 Task: Click the Remove button Under Select in Process Payment.
Action: Mouse moved to (98, 15)
Screenshot: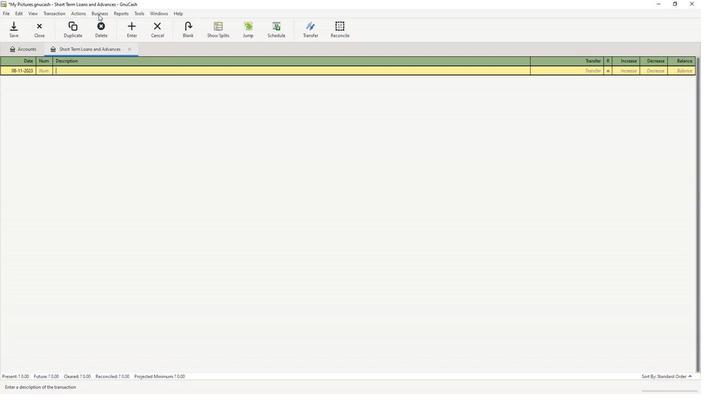 
Action: Mouse pressed left at (98, 15)
Screenshot: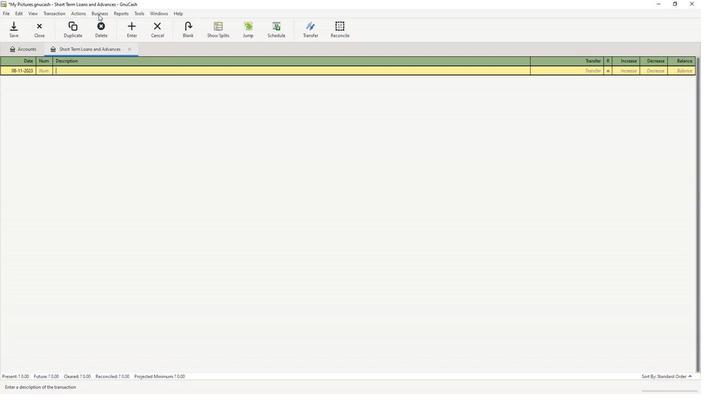
Action: Mouse moved to (103, 23)
Screenshot: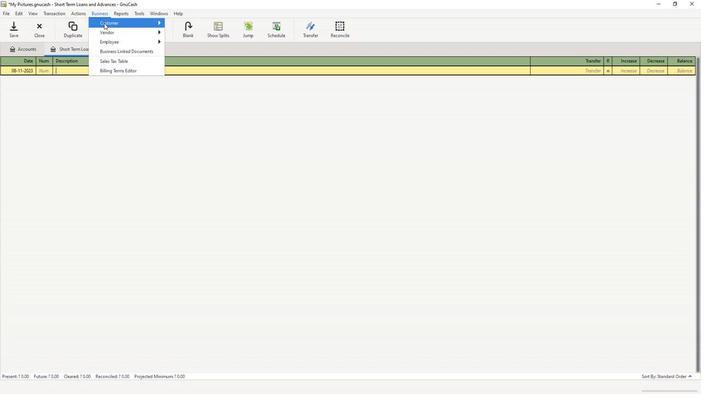 
Action: Mouse pressed left at (103, 23)
Screenshot: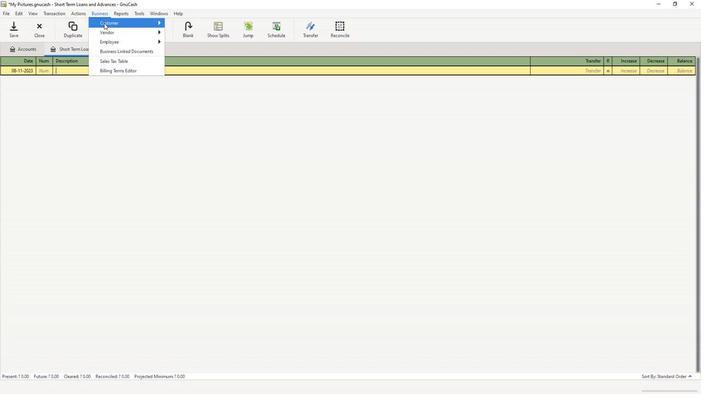 
Action: Mouse moved to (194, 89)
Screenshot: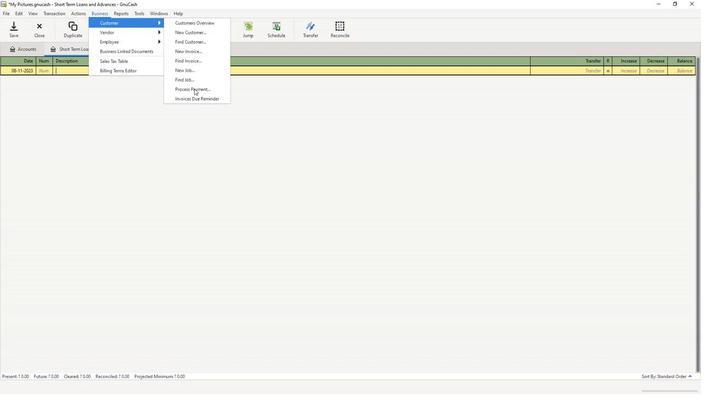 
Action: Mouse pressed left at (194, 89)
Screenshot: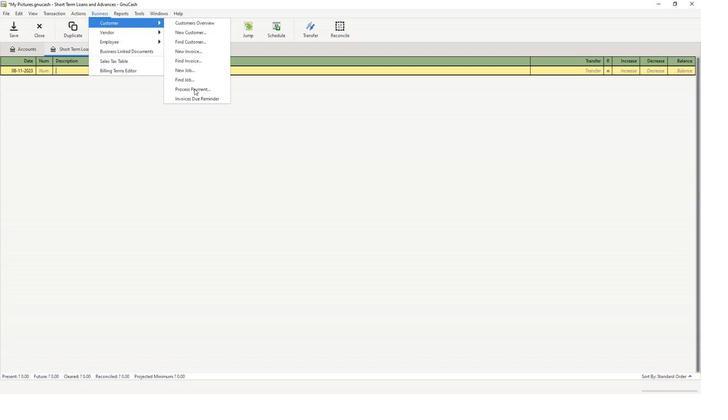 
Action: Mouse moved to (275, 121)
Screenshot: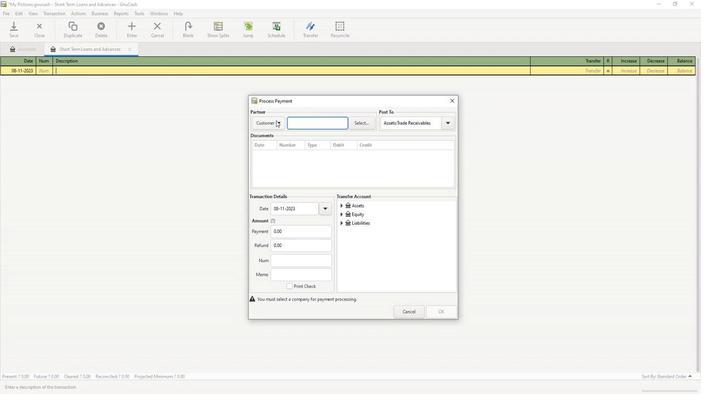 
Action: Mouse pressed left at (275, 121)
Screenshot: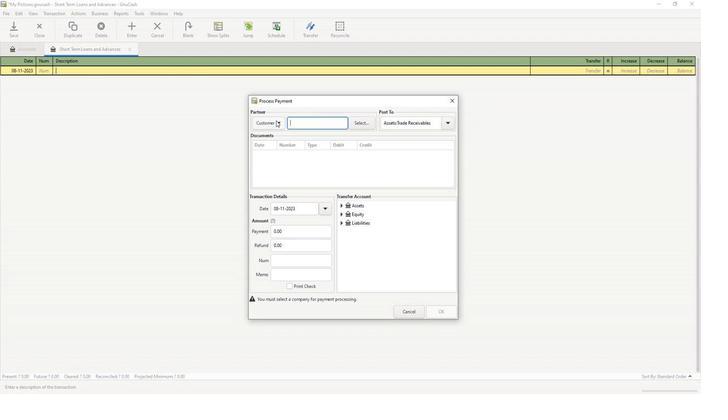 
Action: Mouse moved to (271, 151)
Screenshot: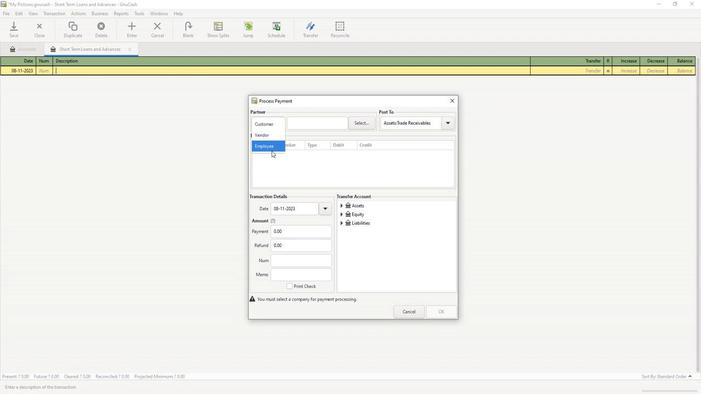 
Action: Mouse pressed left at (271, 151)
Screenshot: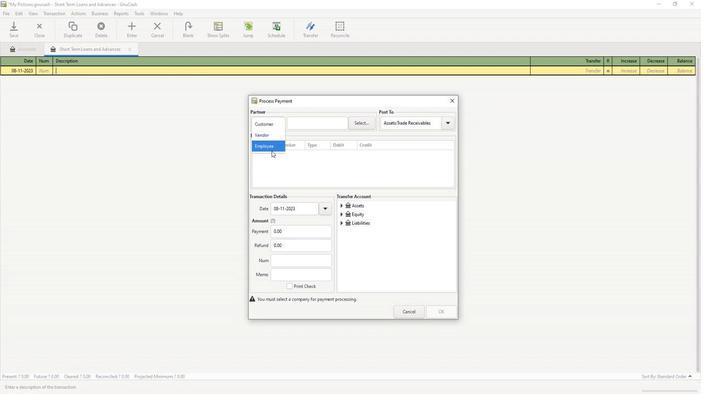
Action: Mouse moved to (365, 123)
Screenshot: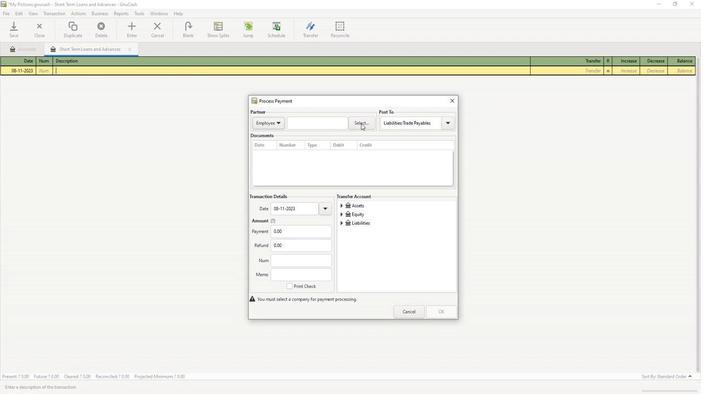 
Action: Mouse pressed left at (365, 123)
Screenshot: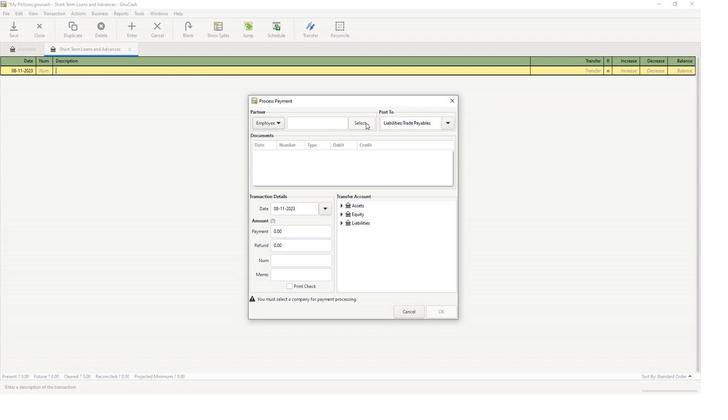 
Action: Mouse moved to (458, 189)
Screenshot: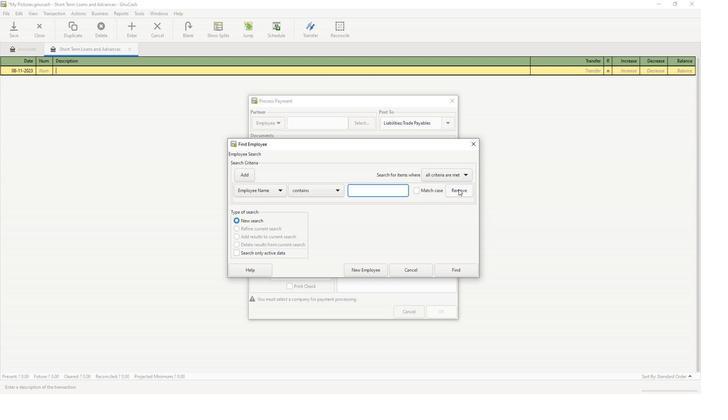 
Action: Mouse pressed left at (458, 189)
Screenshot: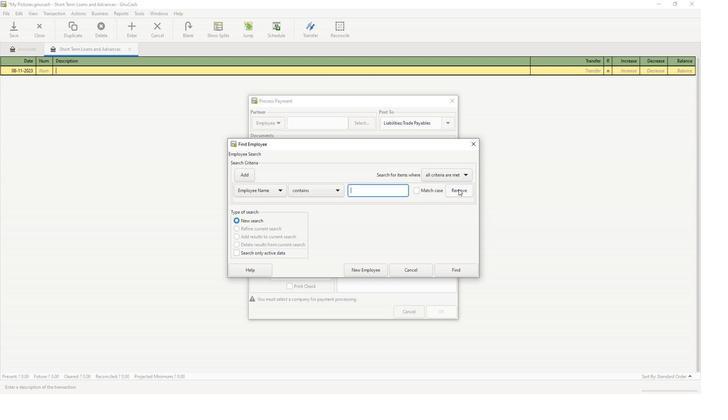 
